 Task: Add Dietz & Watson Oven Classic Turkey Breast to the cart.
Action: Mouse moved to (20, 139)
Screenshot: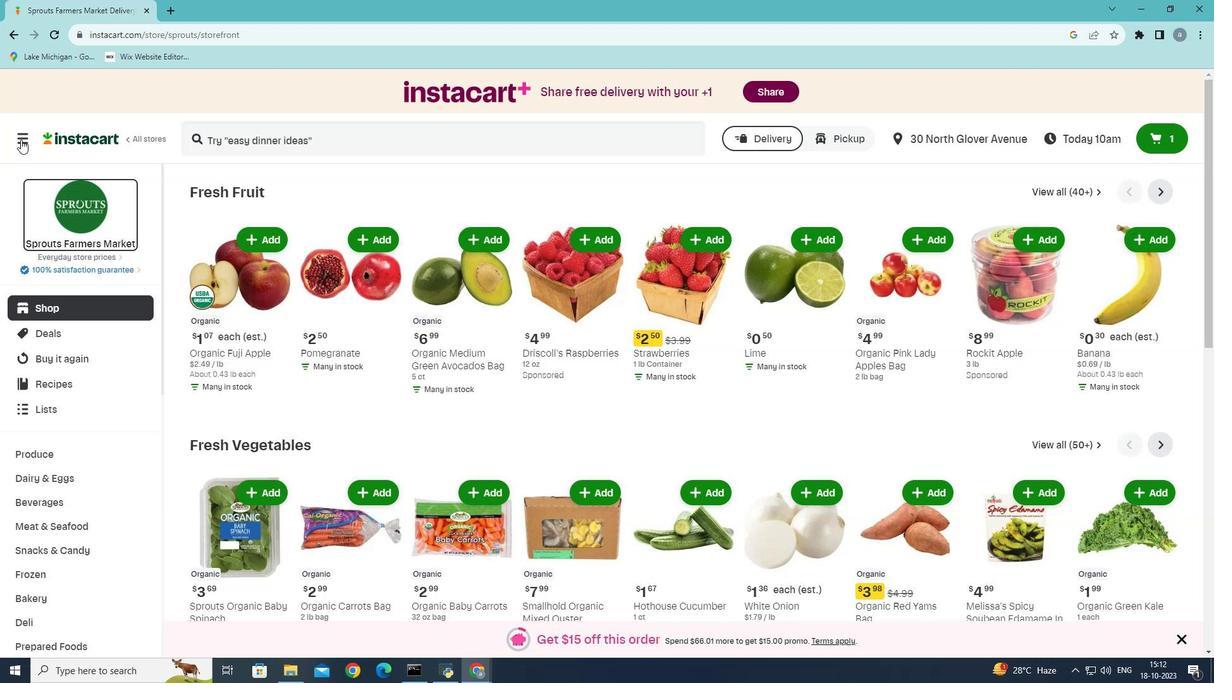 
Action: Mouse pressed left at (20, 139)
Screenshot: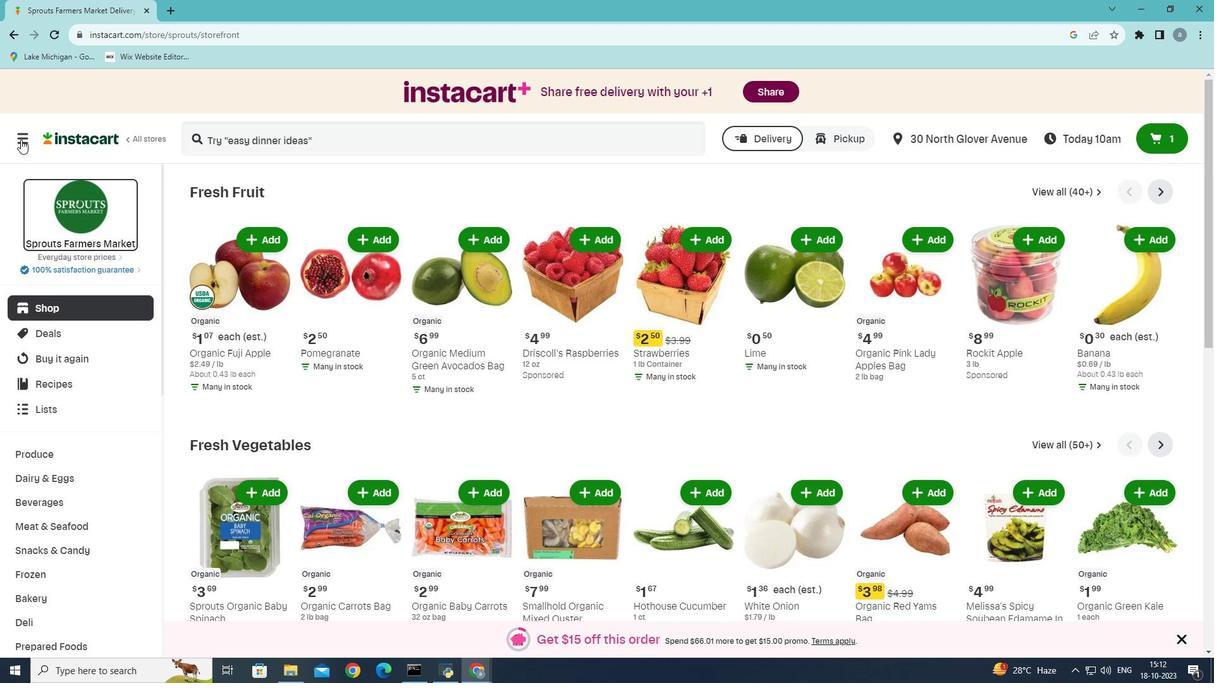 
Action: Mouse moved to (67, 363)
Screenshot: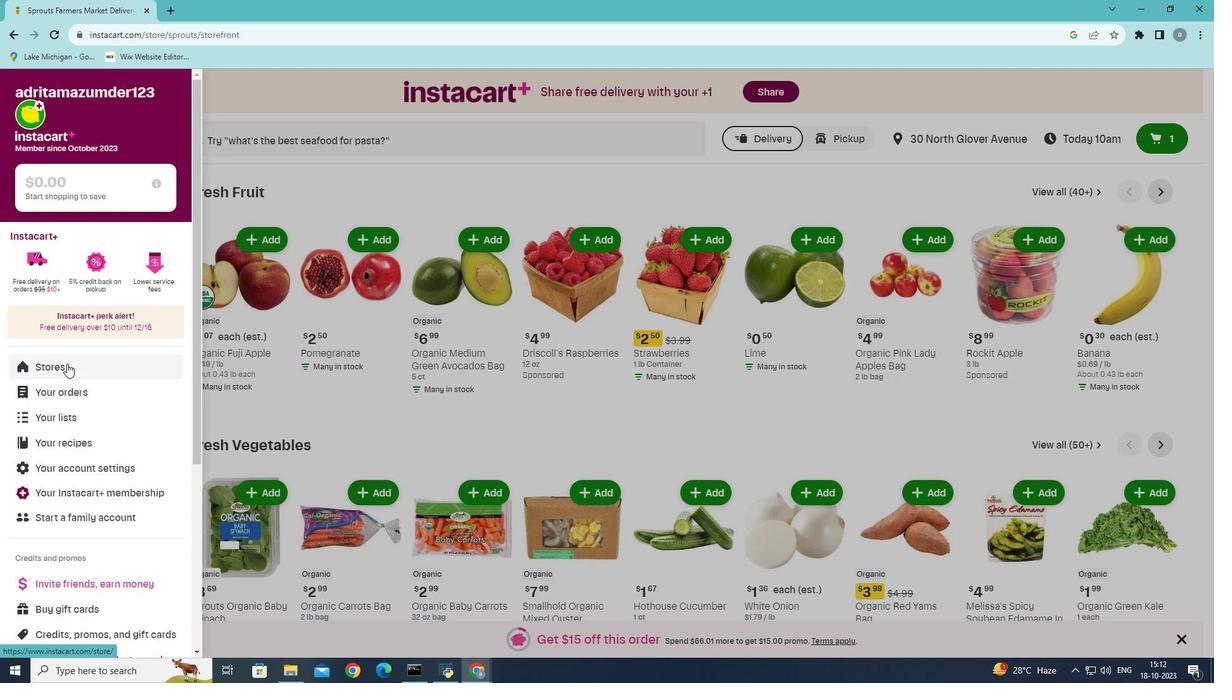 
Action: Mouse pressed left at (67, 363)
Screenshot: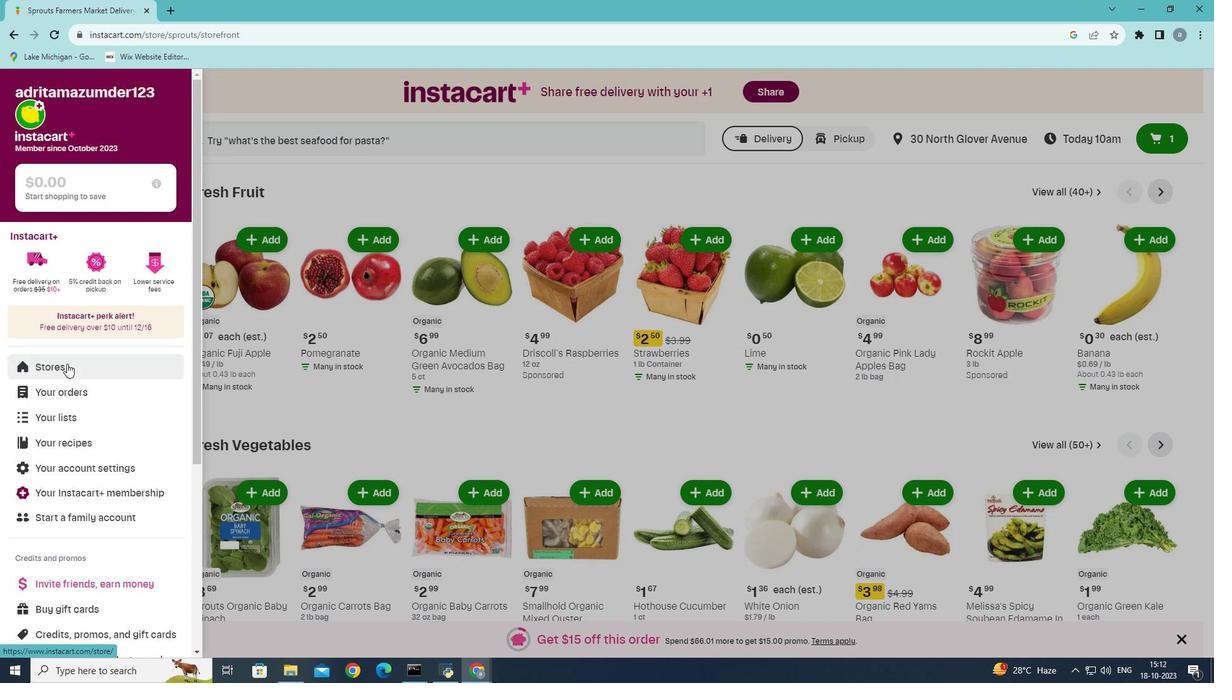 
Action: Mouse moved to (299, 145)
Screenshot: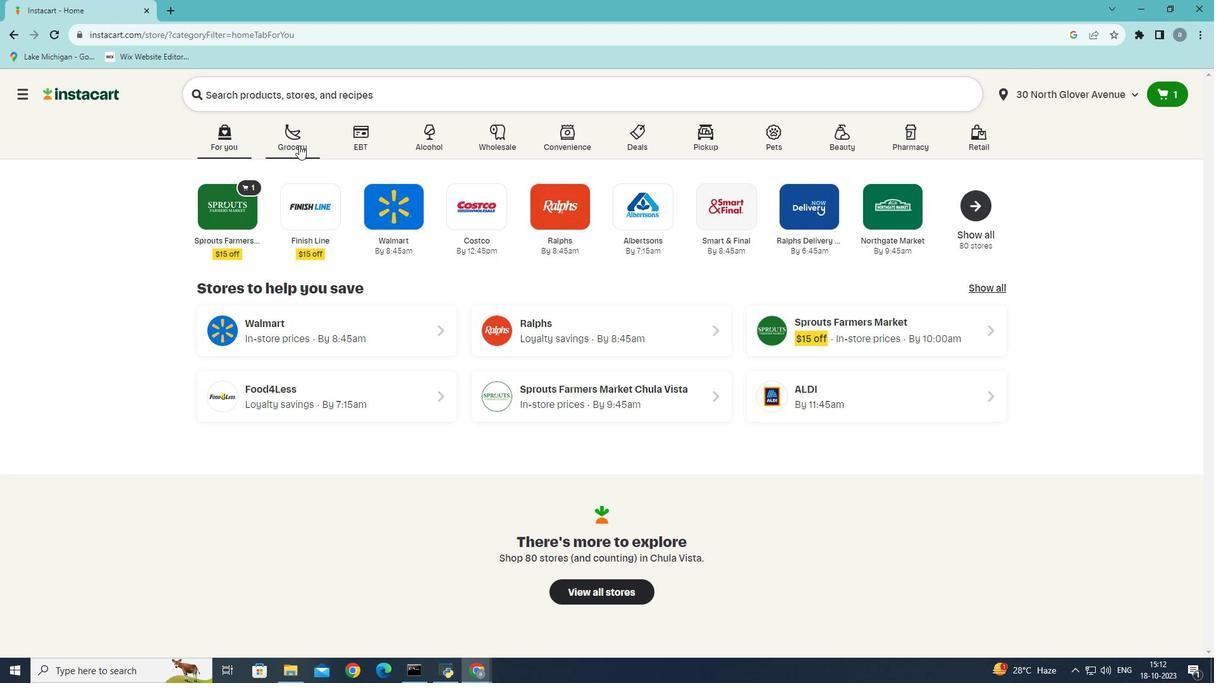 
Action: Mouse pressed left at (299, 145)
Screenshot: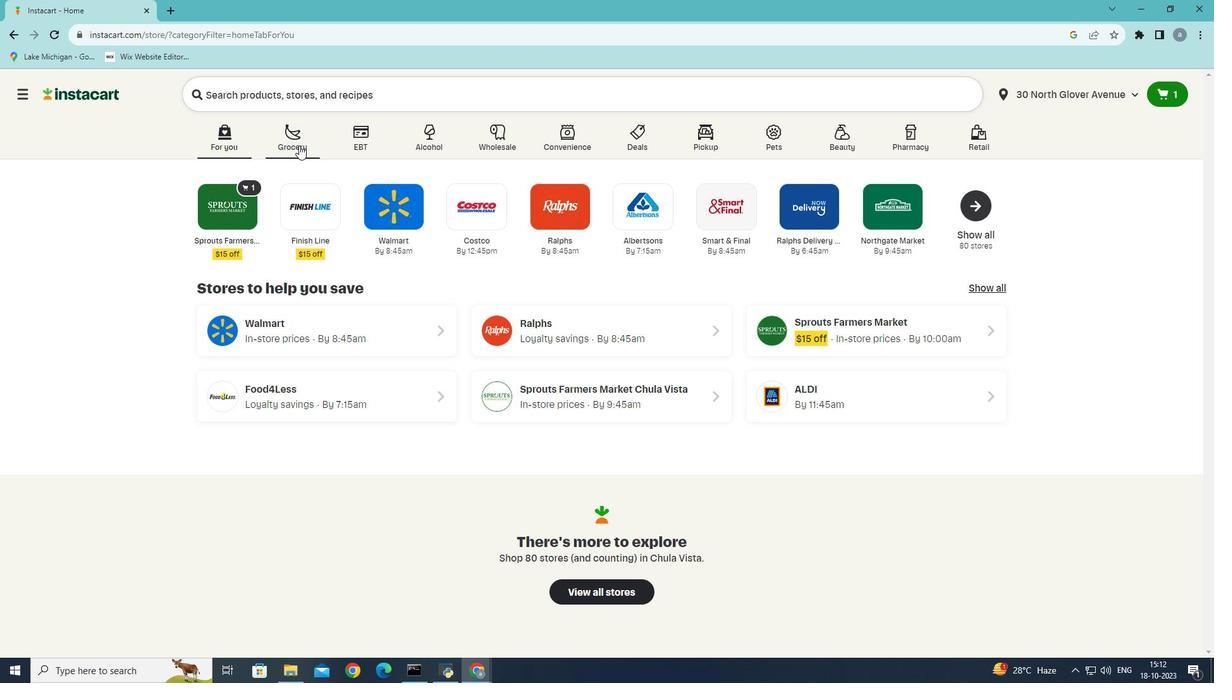 
Action: Mouse moved to (329, 374)
Screenshot: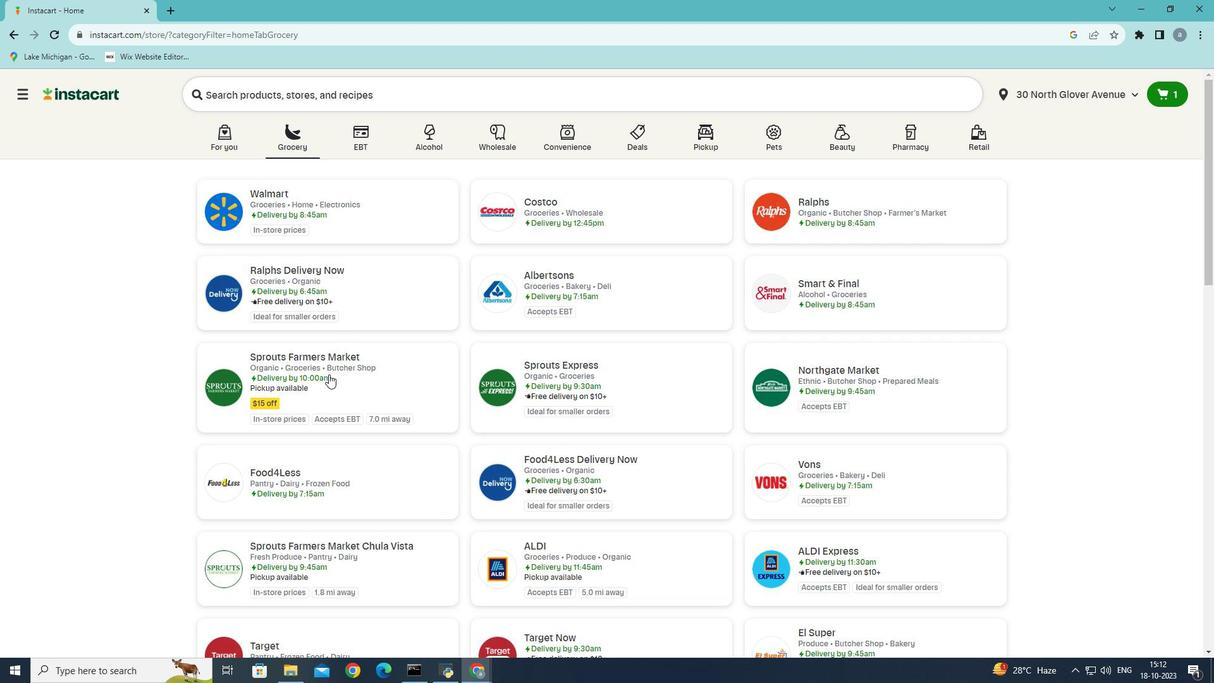 
Action: Mouse pressed left at (329, 374)
Screenshot: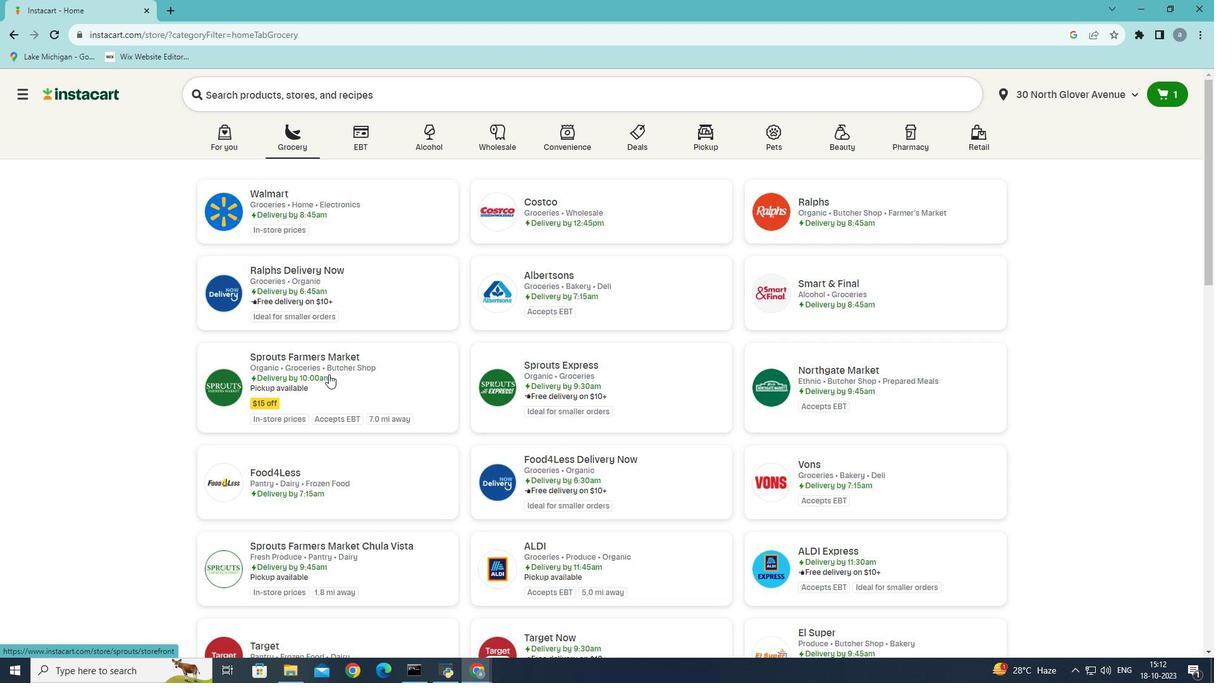 
Action: Mouse moved to (62, 527)
Screenshot: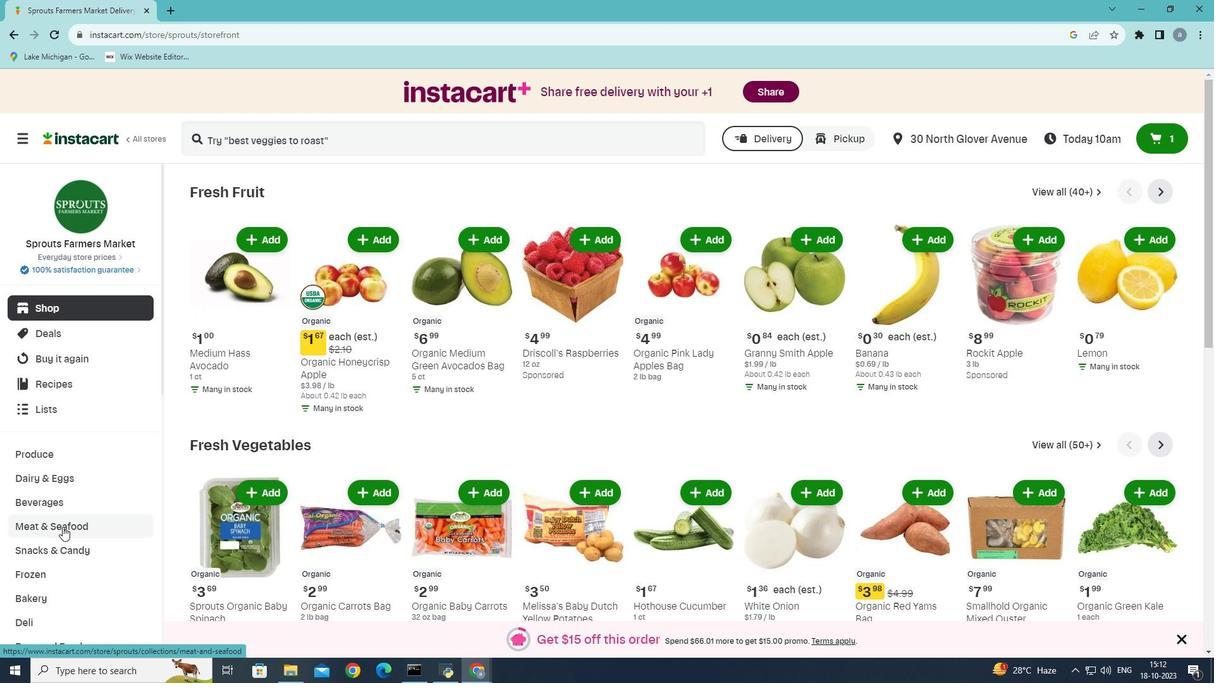 
Action: Mouse pressed left at (62, 527)
Screenshot: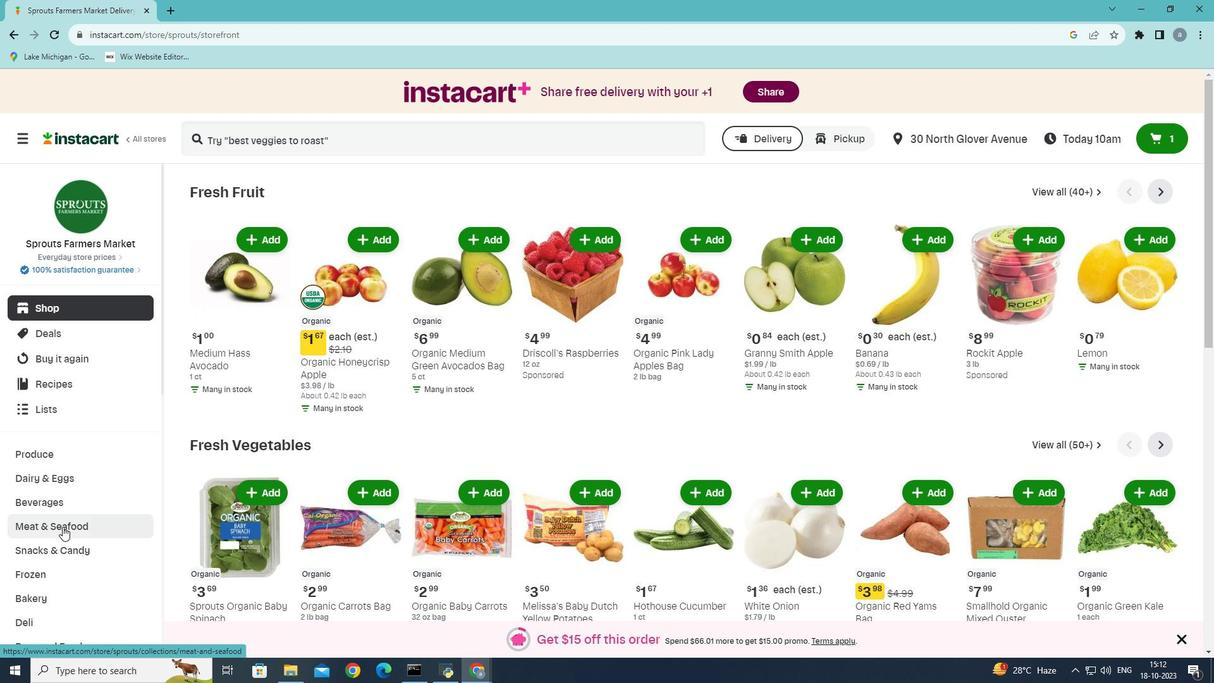 
Action: Mouse moved to (460, 223)
Screenshot: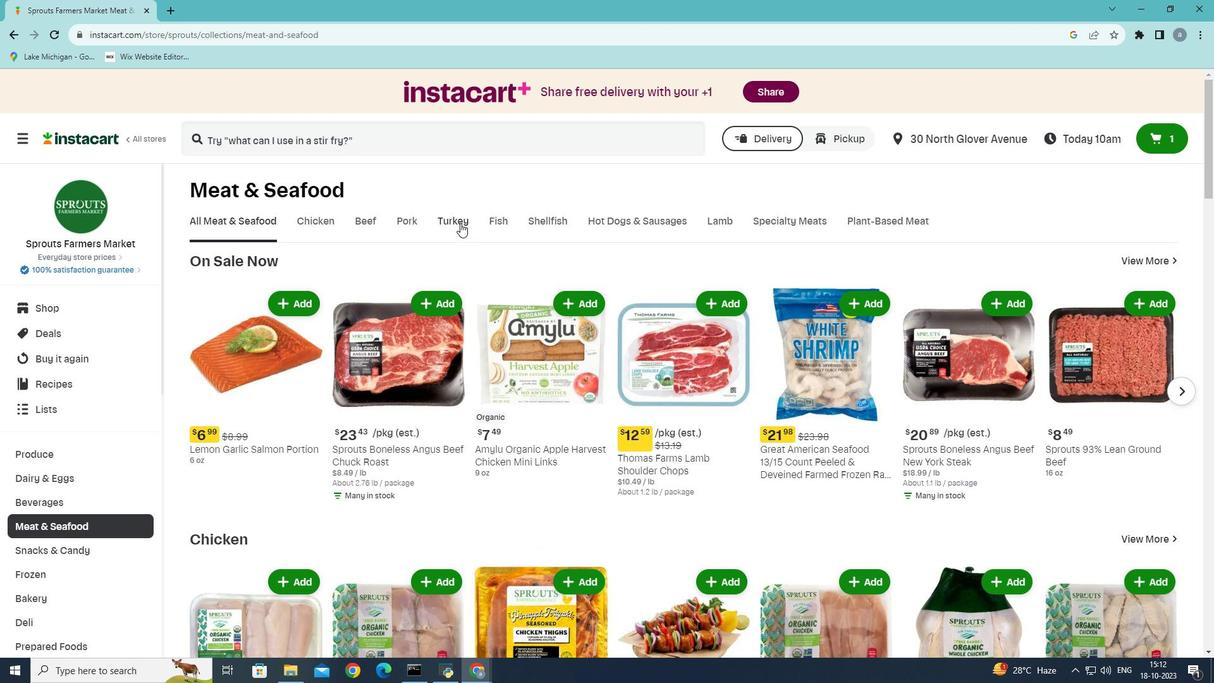 
Action: Mouse pressed left at (460, 223)
Screenshot: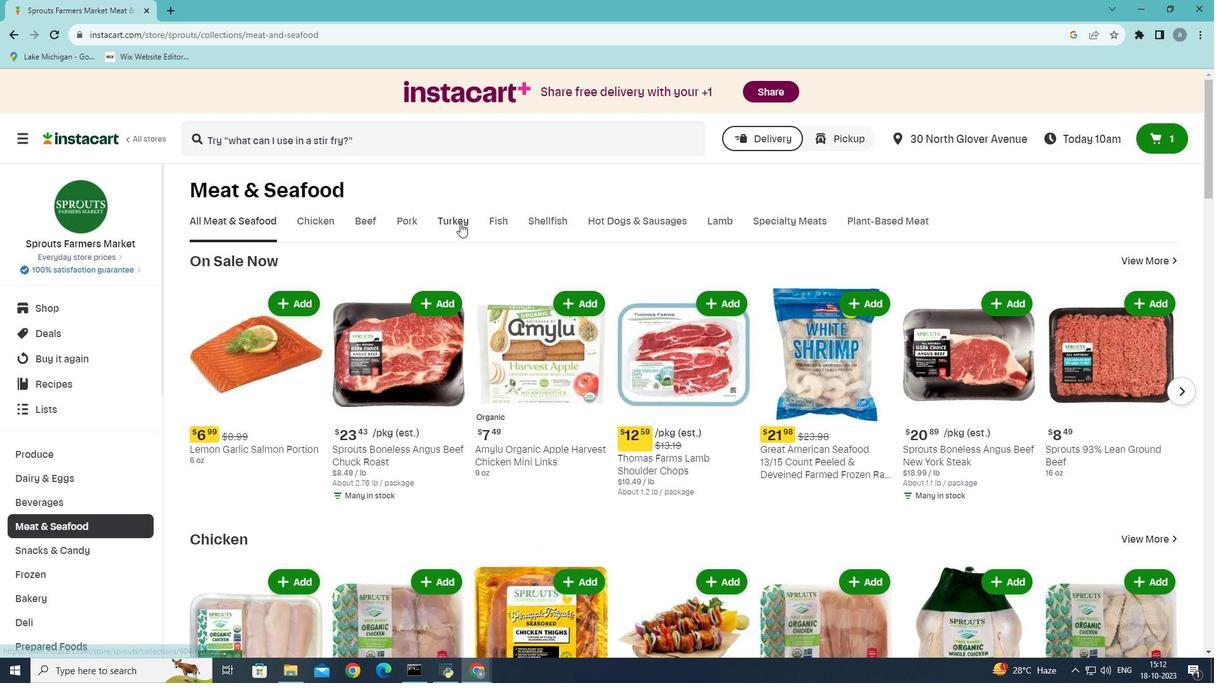
Action: Mouse moved to (516, 280)
Screenshot: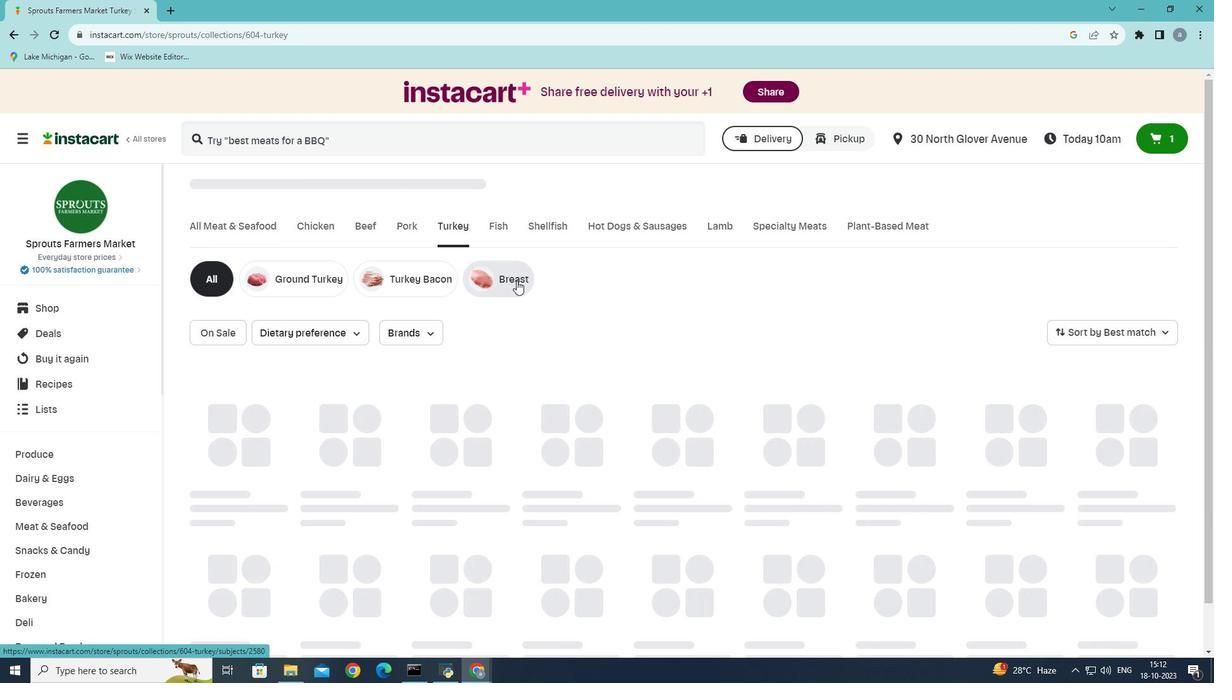 
Action: Mouse pressed left at (516, 280)
Screenshot: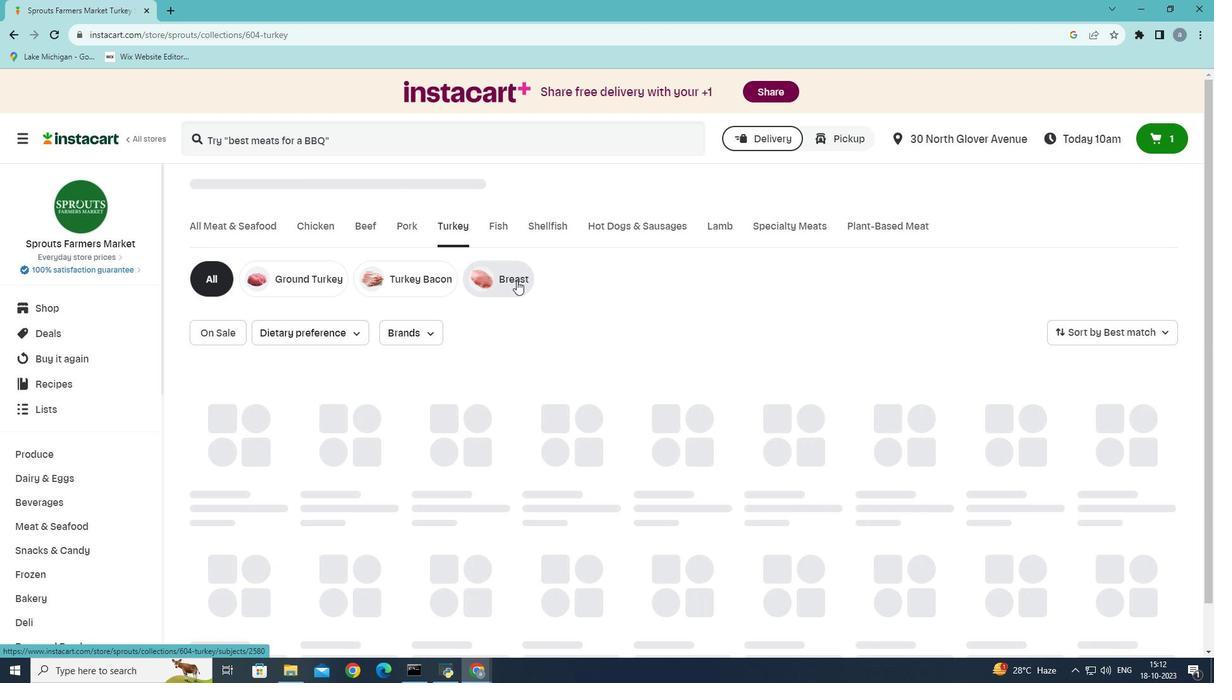 
Action: Mouse moved to (371, 397)
Screenshot: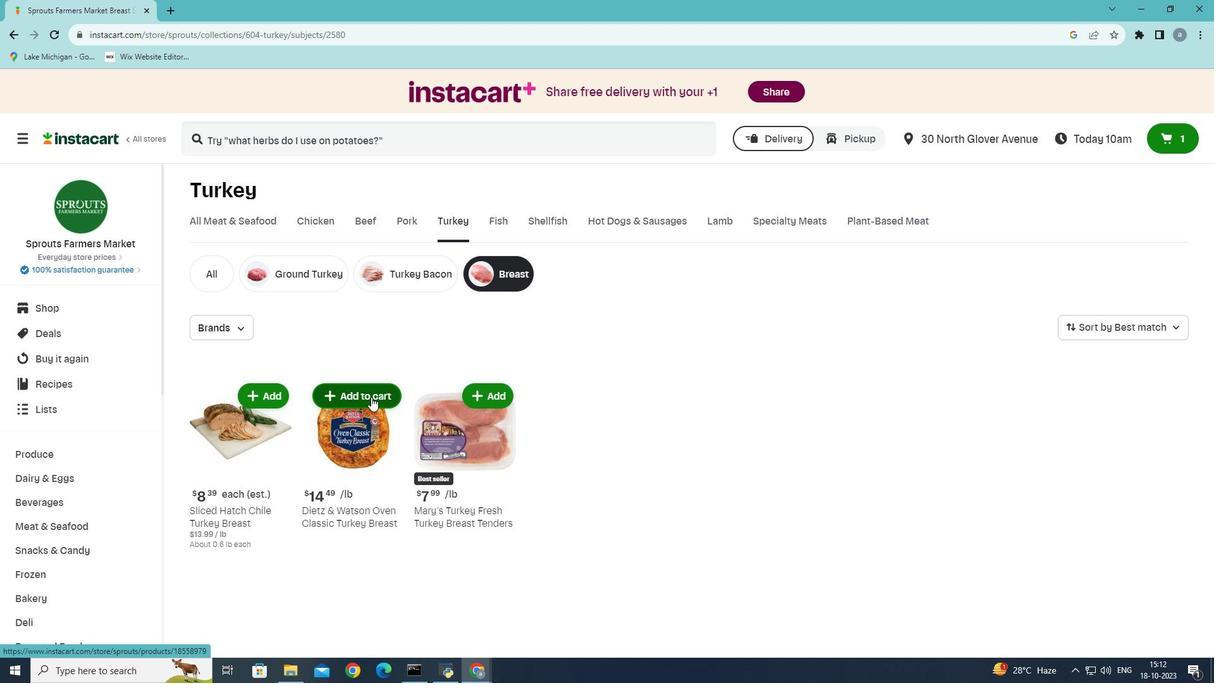 
Action: Mouse pressed left at (371, 397)
Screenshot: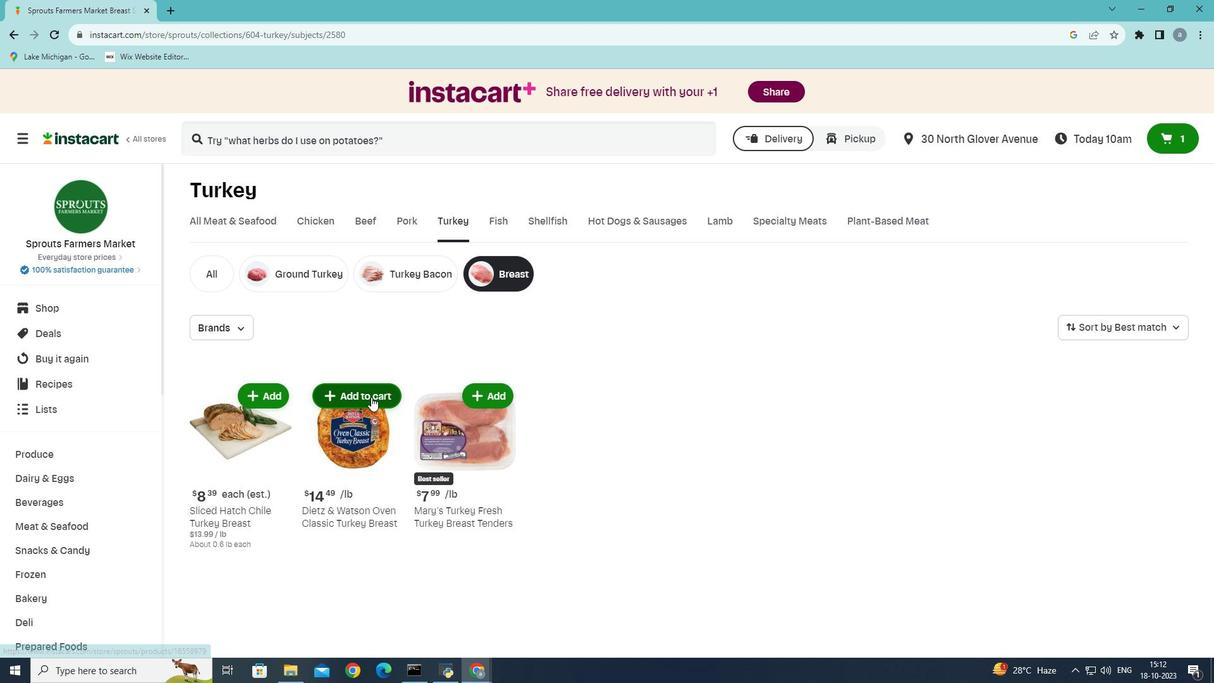 
Action: Mouse moved to (373, 401)
Screenshot: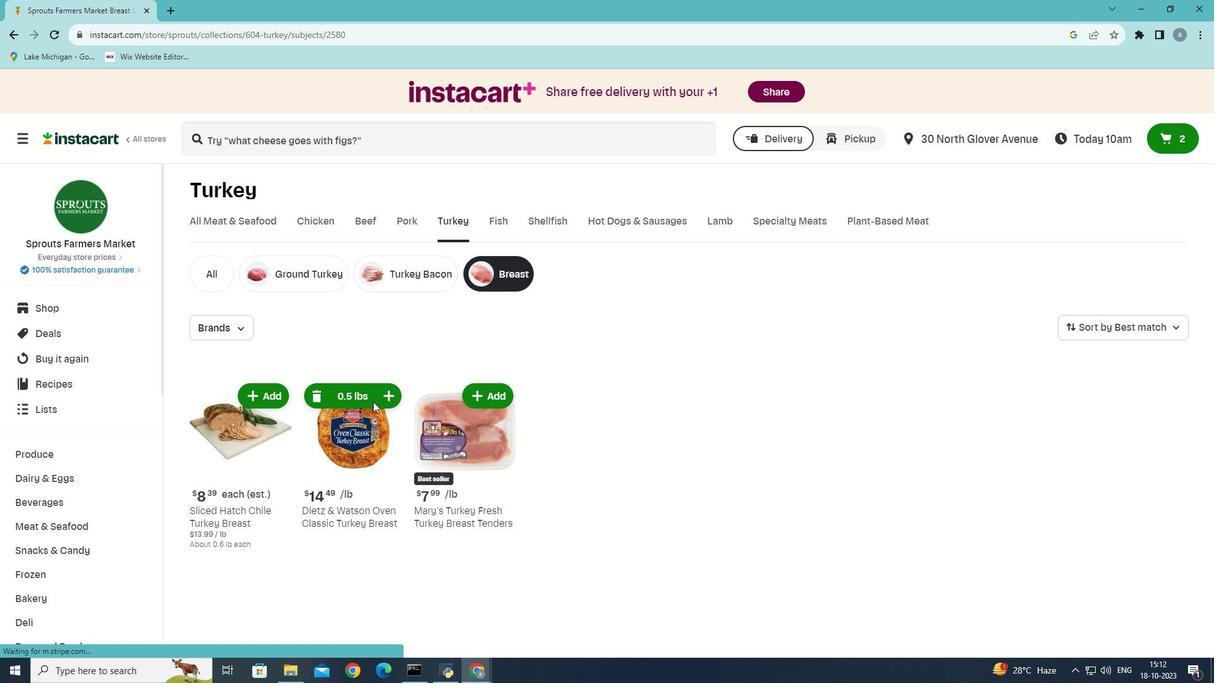 
